 Task: Create a new event for a team-building board game night on the 16th at 8 PM.
Action: Mouse moved to (55, 83)
Screenshot: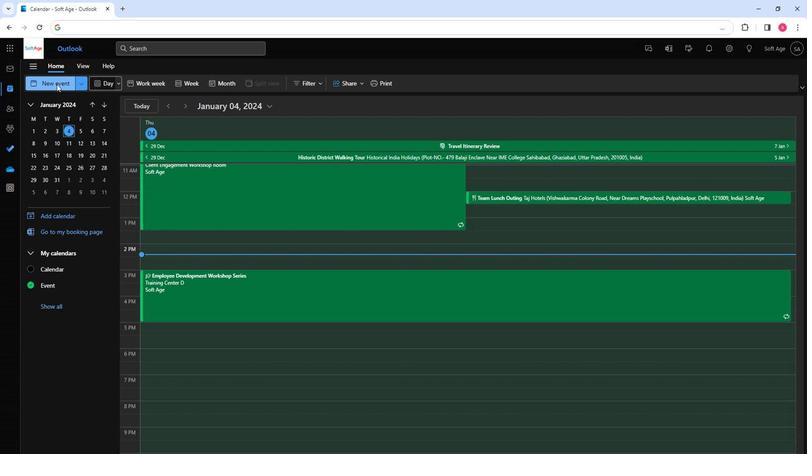 
Action: Mouse pressed left at (55, 83)
Screenshot: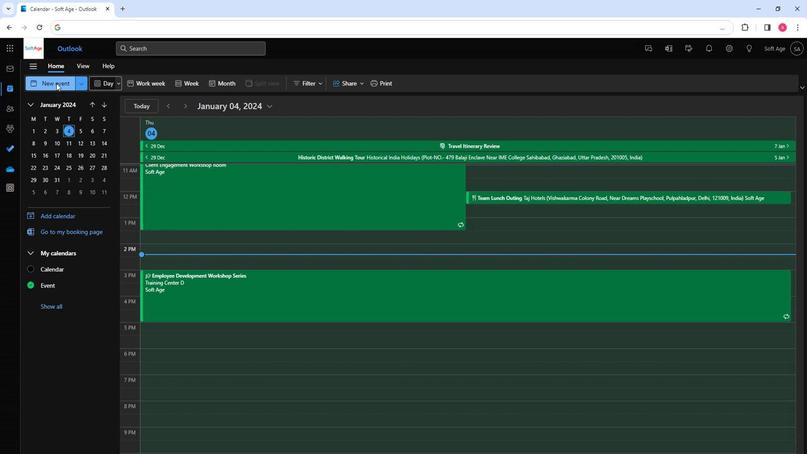 
Action: Mouse moved to (227, 136)
Screenshot: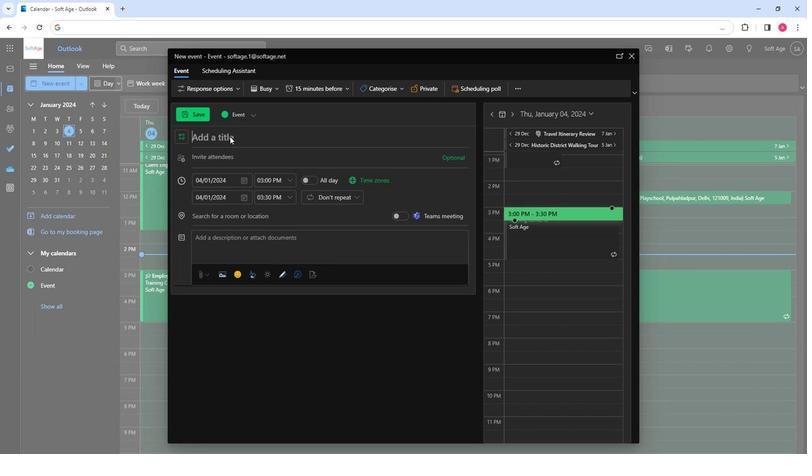 
Action: Mouse pressed left at (227, 136)
Screenshot: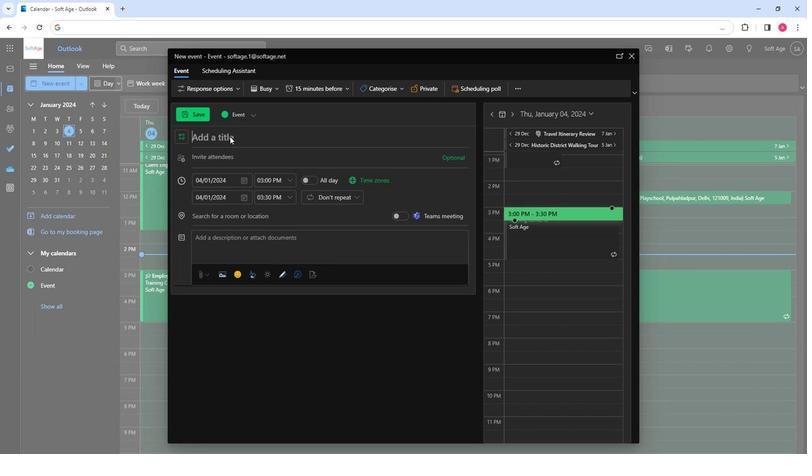 
Action: Key pressed <Key.shift>Team-<Key.shift>Building<Key.space><Key.shift>Board<Key.space><Key.shift>Game<Key.space><Key.shift>Night
Screenshot: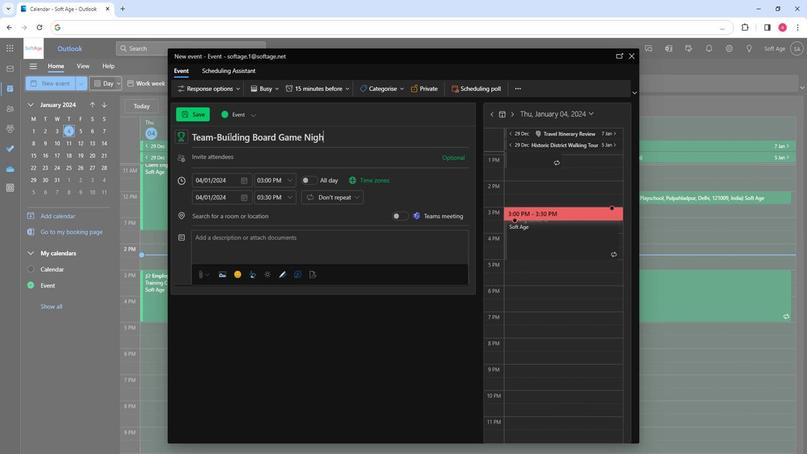 
Action: Mouse moved to (236, 158)
Screenshot: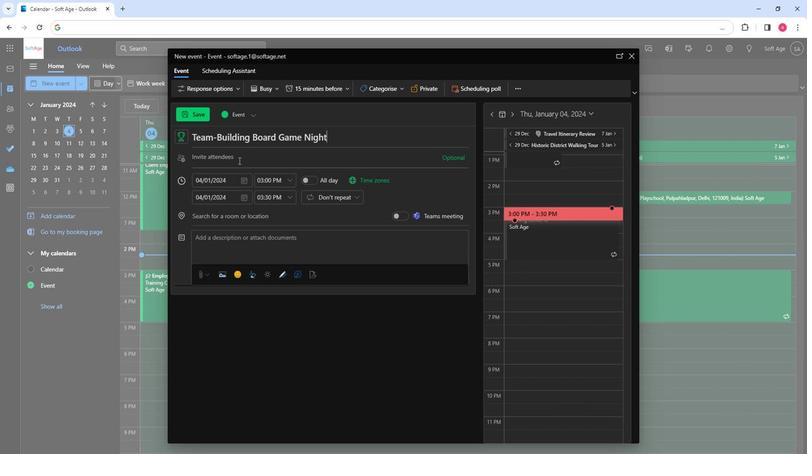
Action: Mouse pressed left at (236, 158)
Screenshot: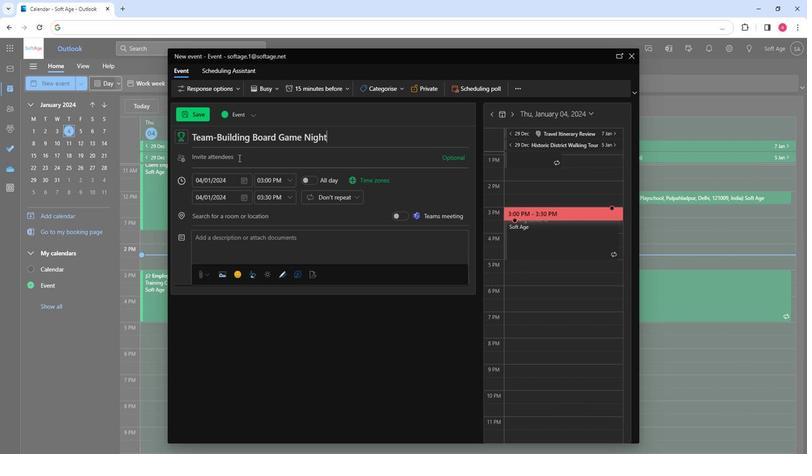 
Action: Mouse moved to (237, 158)
Screenshot: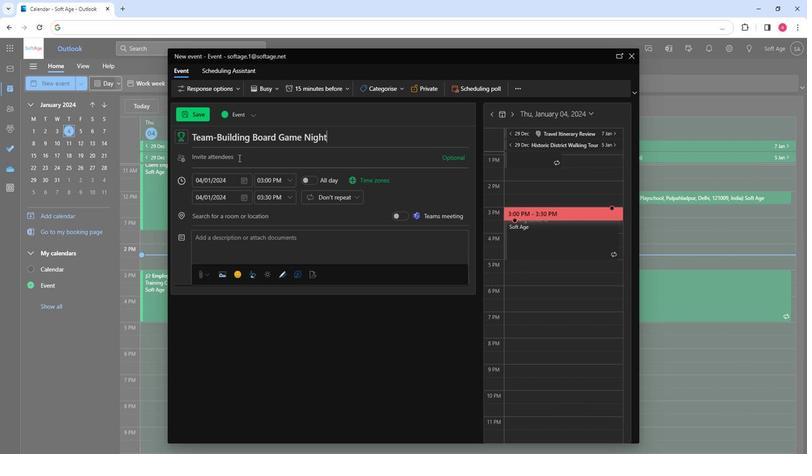 
Action: Key pressed so
Screenshot: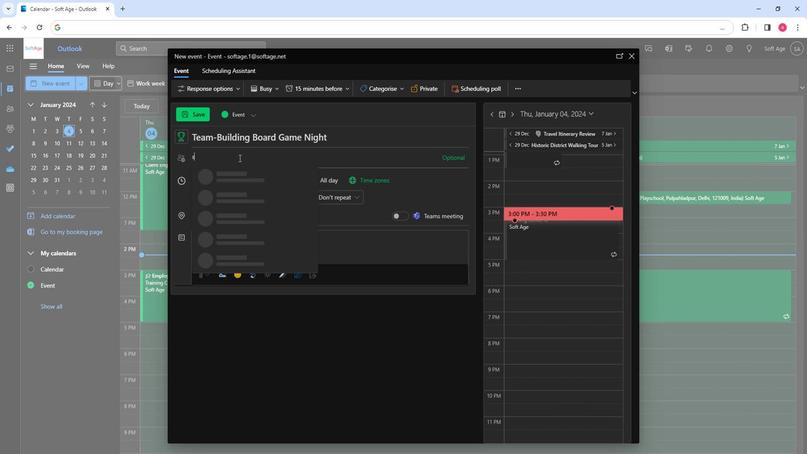 
Action: Mouse moved to (229, 213)
Screenshot: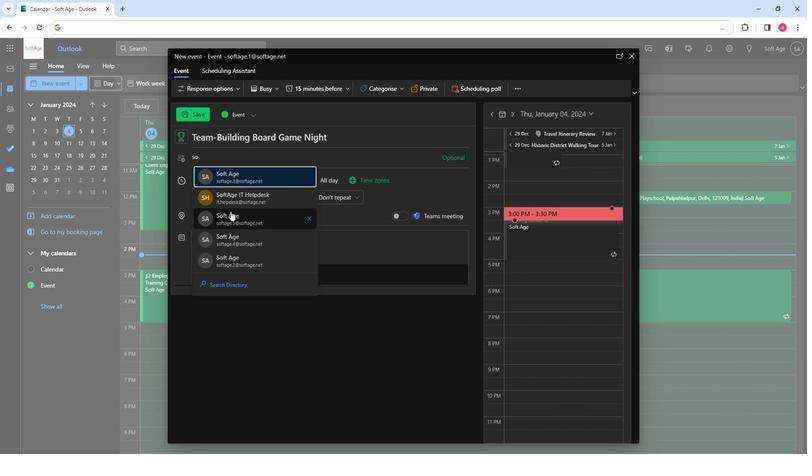 
Action: Mouse pressed left at (229, 213)
Screenshot: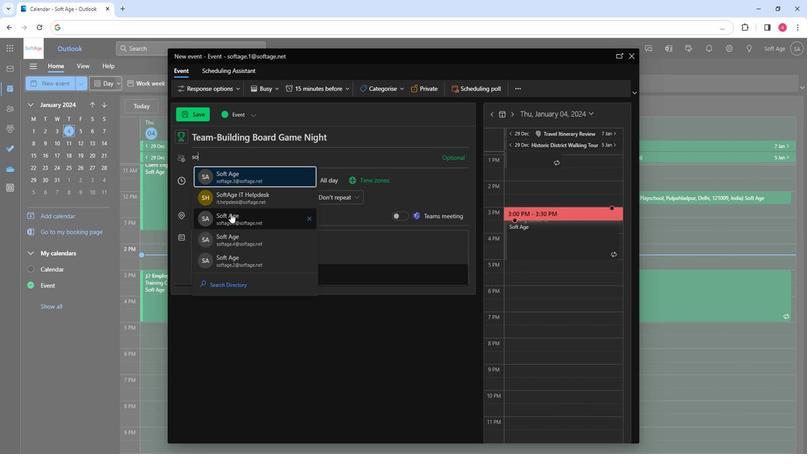 
Action: Mouse moved to (229, 213)
Screenshot: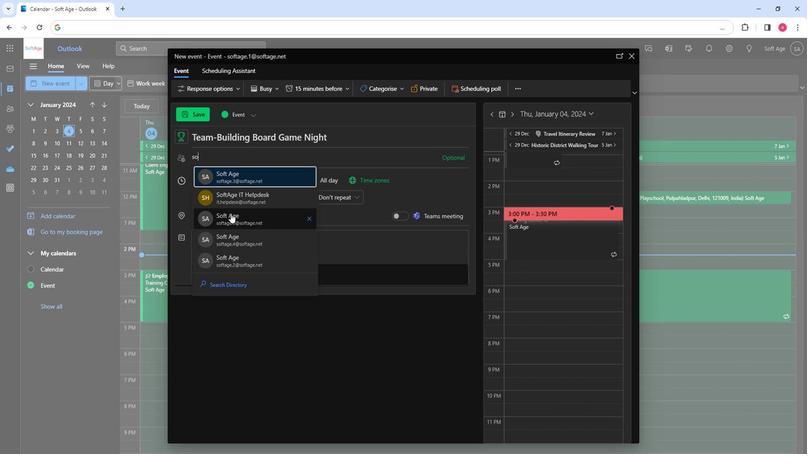
Action: Key pressed so
Screenshot: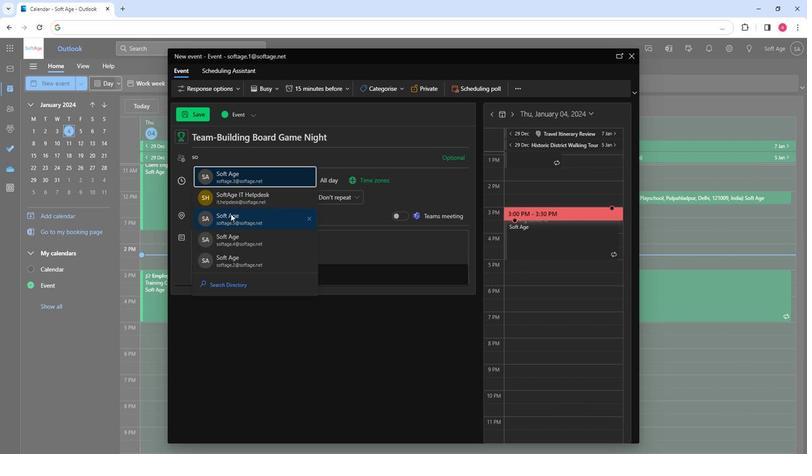 
Action: Mouse moved to (256, 280)
Screenshot: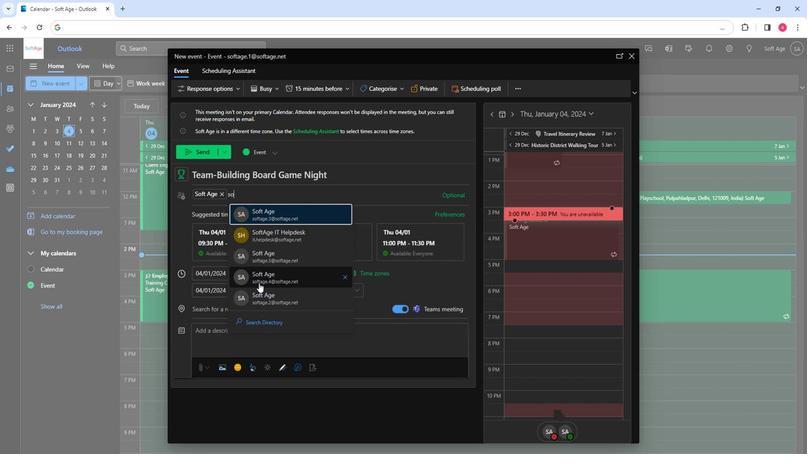 
Action: Mouse pressed left at (256, 280)
Screenshot: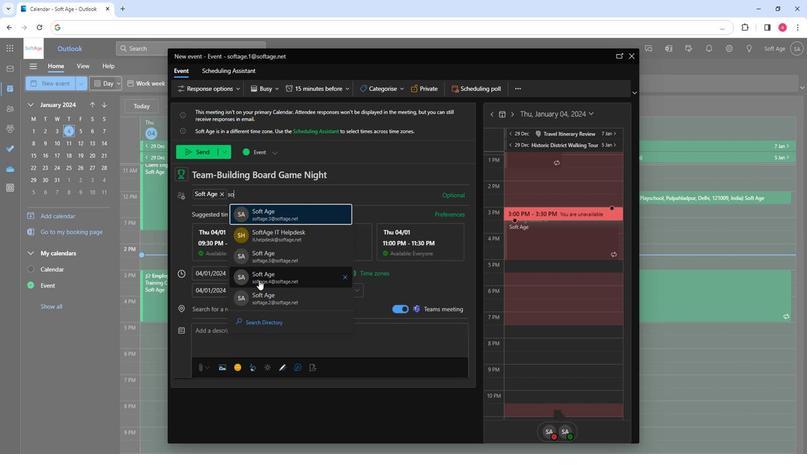 
Action: Key pressed so
Screenshot: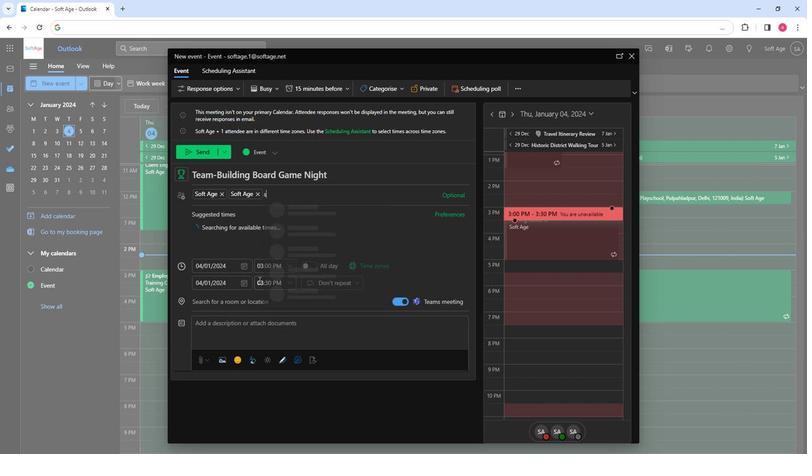 
Action: Mouse moved to (287, 299)
Screenshot: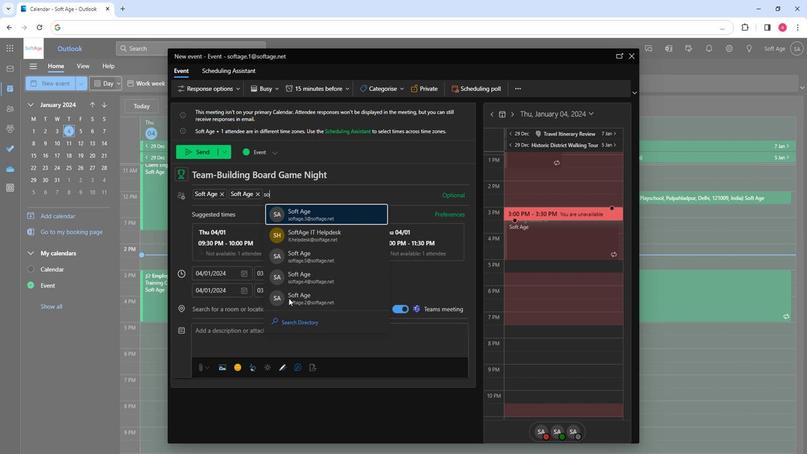 
Action: Mouse pressed left at (287, 299)
Screenshot: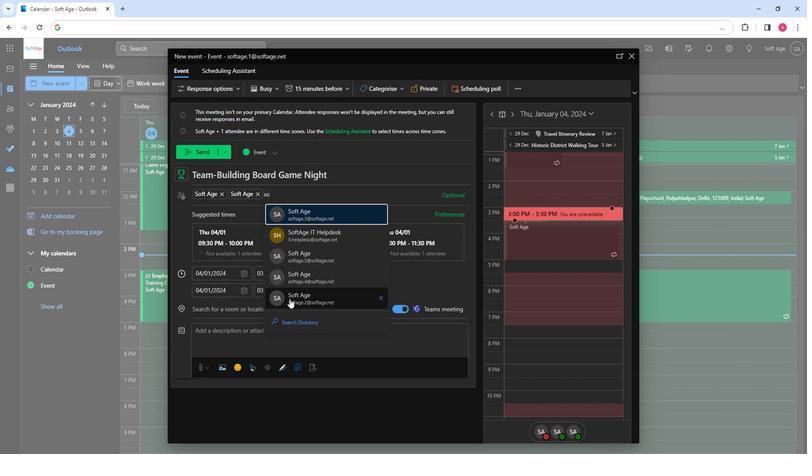 
Action: Mouse moved to (241, 274)
Screenshot: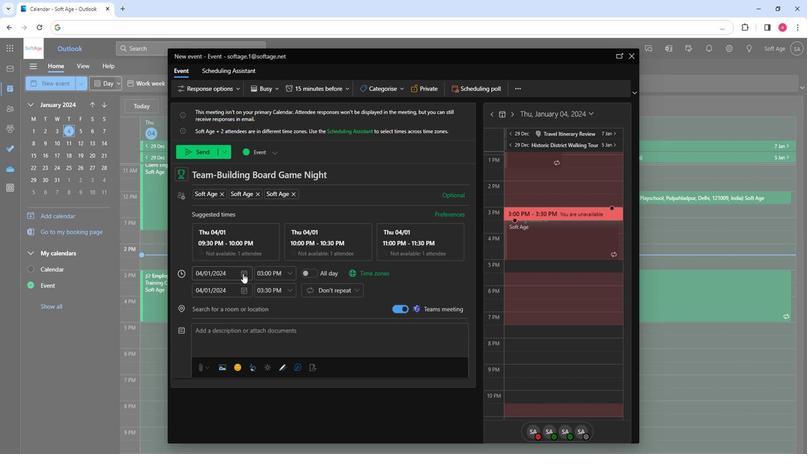 
Action: Mouse pressed left at (241, 274)
Screenshot: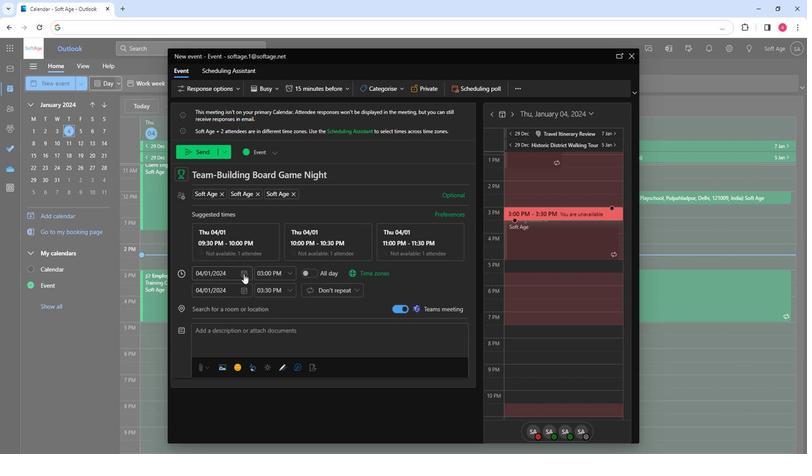 
Action: Mouse moved to (212, 342)
Screenshot: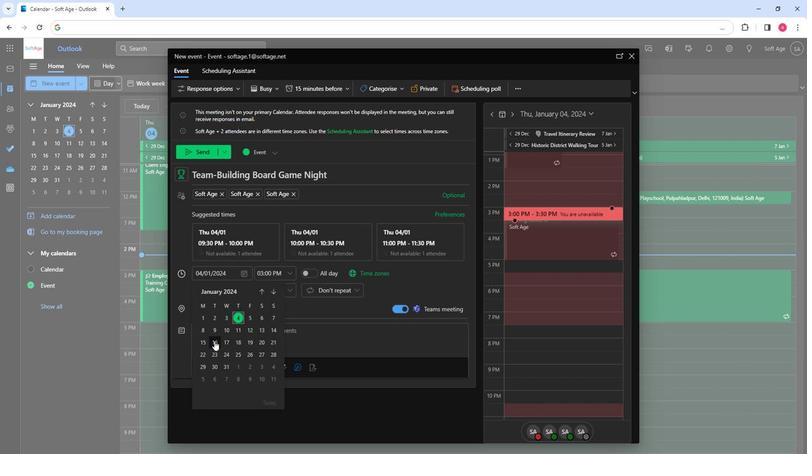 
Action: Mouse pressed left at (212, 342)
Screenshot: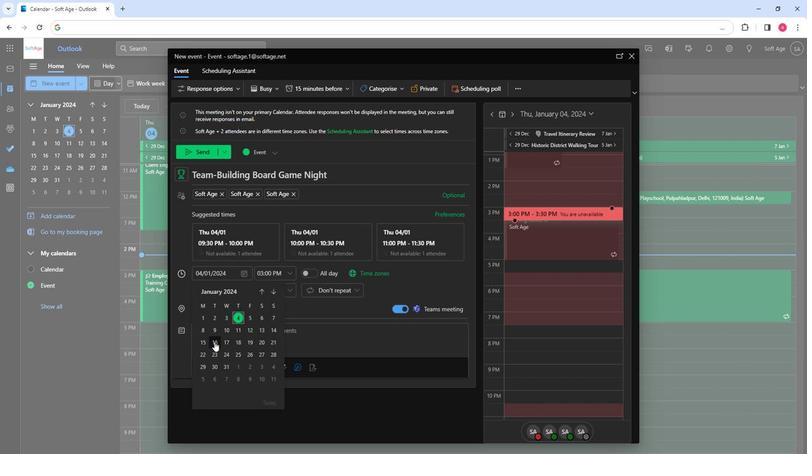 
Action: Mouse moved to (286, 274)
Screenshot: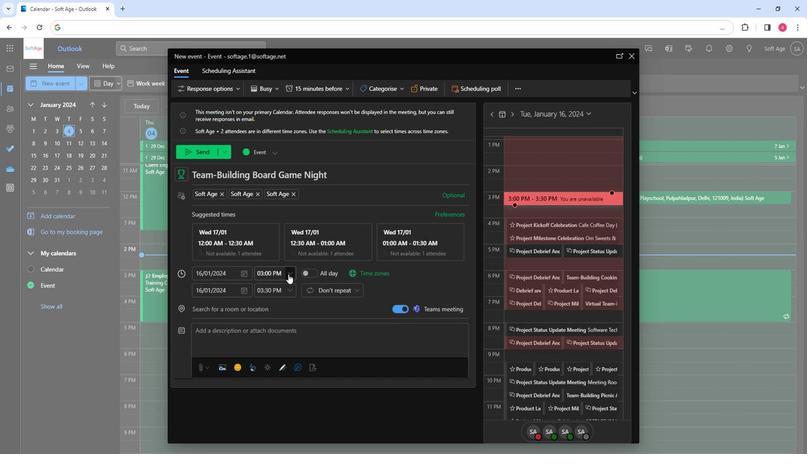 
Action: Mouse pressed left at (286, 274)
Screenshot: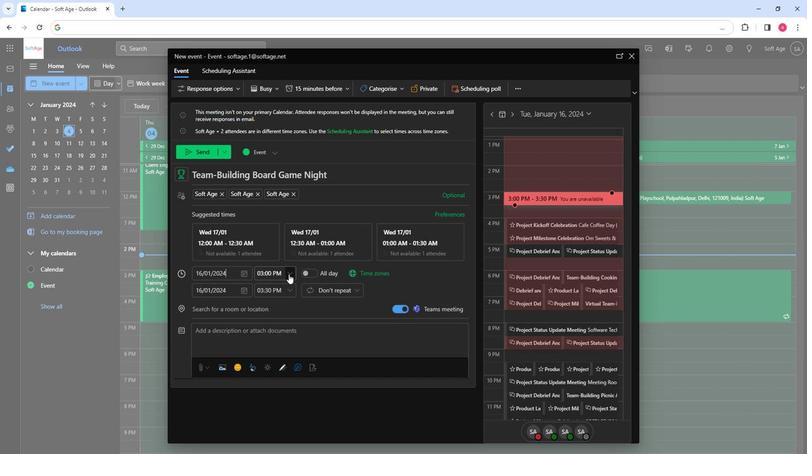 
Action: Mouse moved to (278, 304)
Screenshot: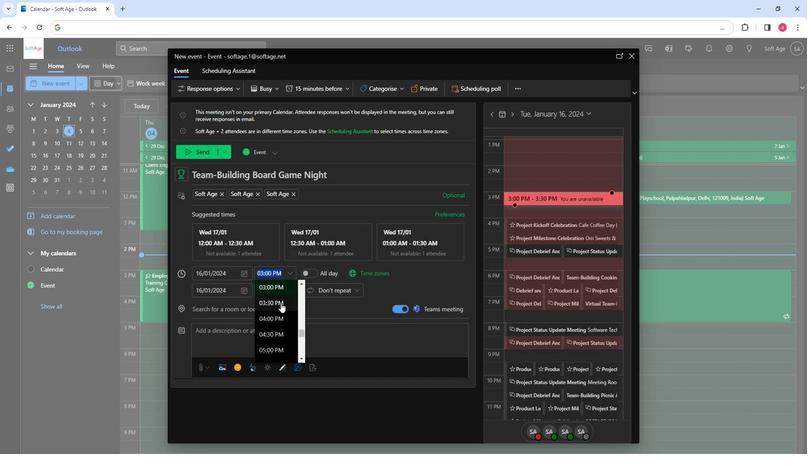 
Action: Mouse scrolled (278, 304) with delta (0, 0)
Screenshot: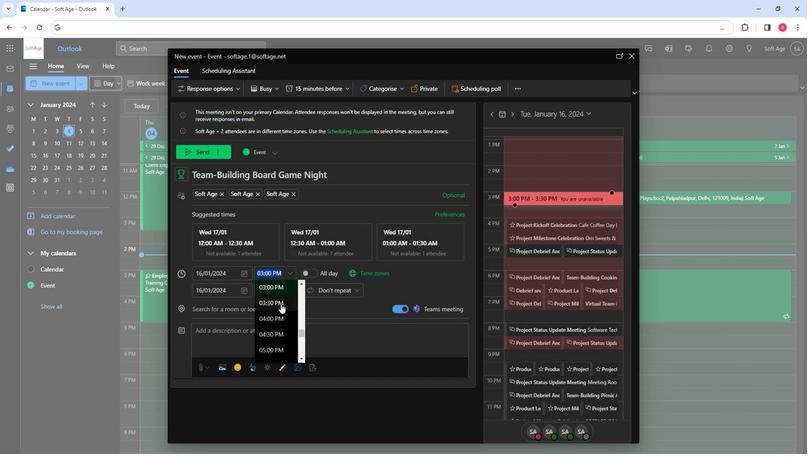 
Action: Mouse scrolled (278, 304) with delta (0, 0)
Screenshot: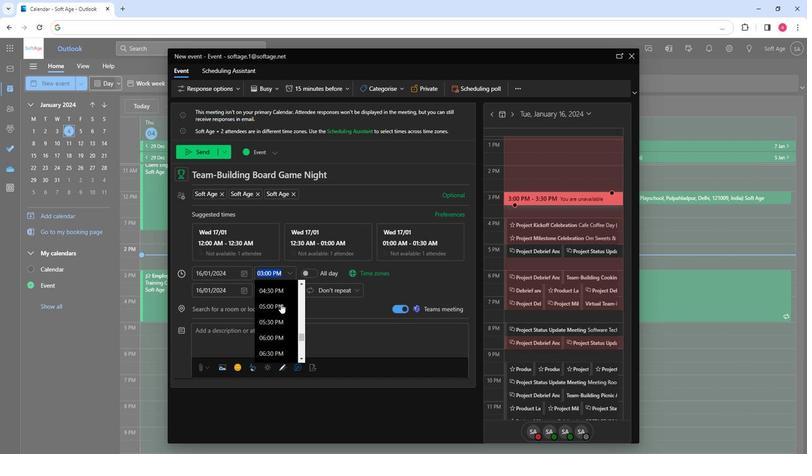 
Action: Mouse scrolled (278, 304) with delta (0, 0)
Screenshot: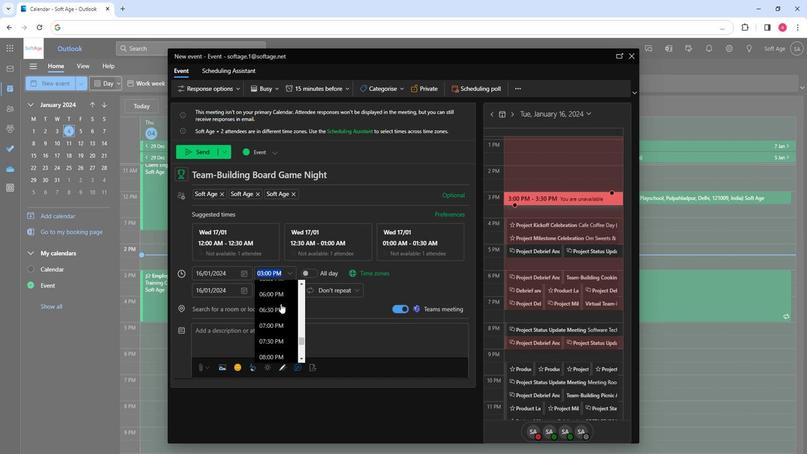 
Action: Mouse moved to (264, 313)
Screenshot: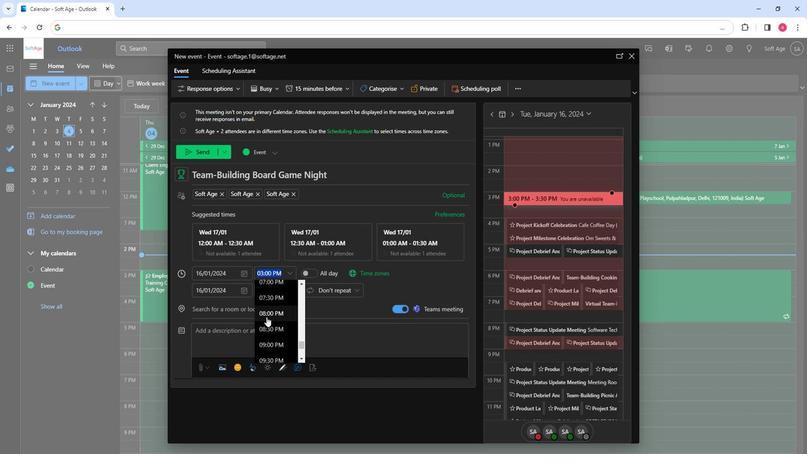 
Action: Mouse pressed left at (264, 313)
Screenshot: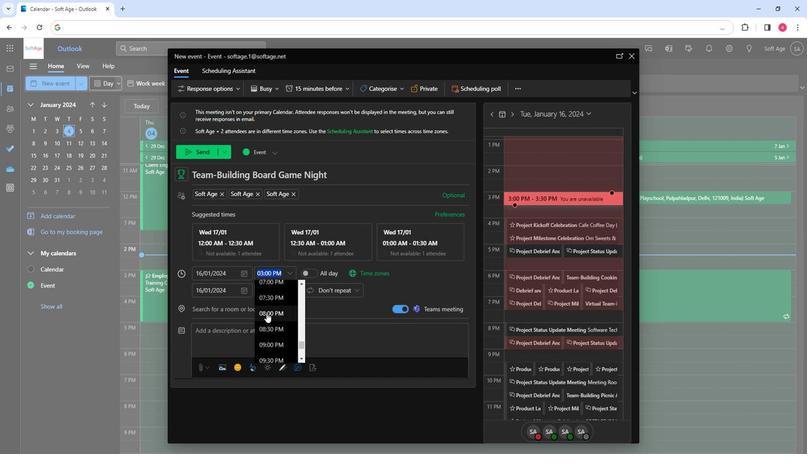 
Action: Mouse moved to (235, 308)
Screenshot: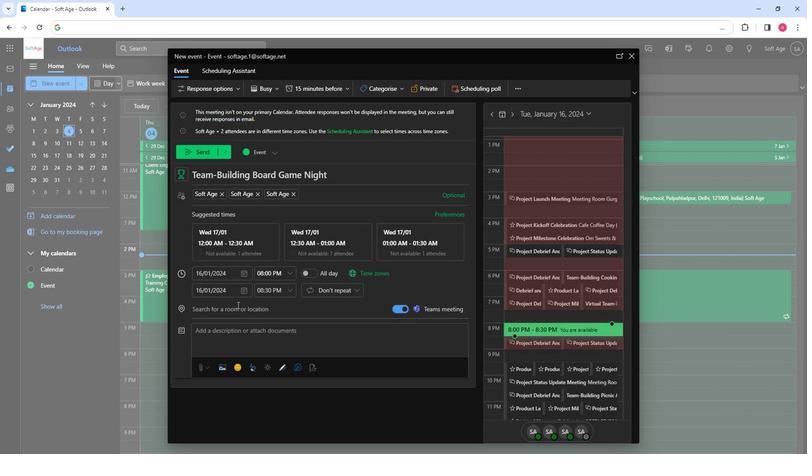 
Action: Mouse pressed left at (235, 308)
Screenshot: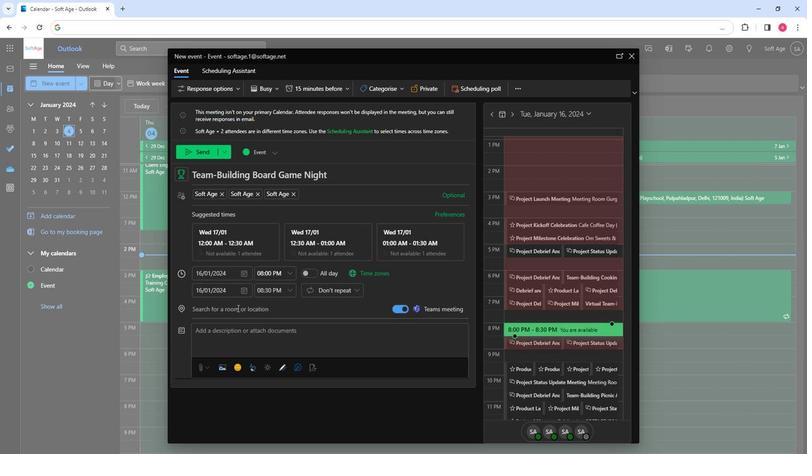 
Action: Mouse moved to (250, 239)
Screenshot: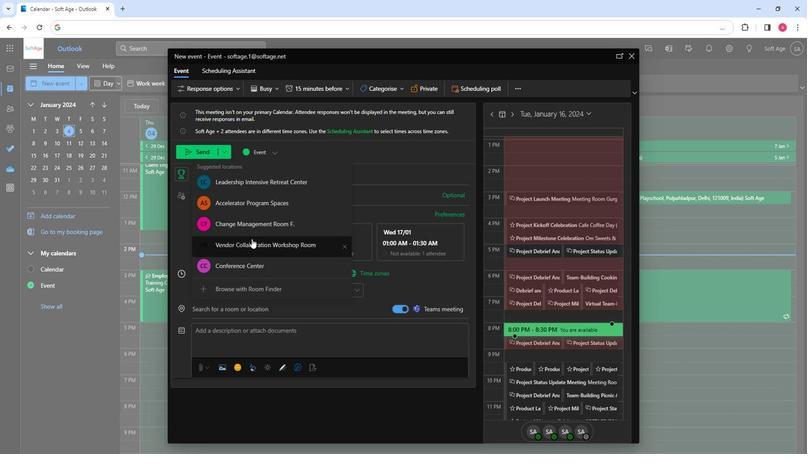 
Action: Mouse scrolled (250, 238) with delta (0, 0)
Screenshot: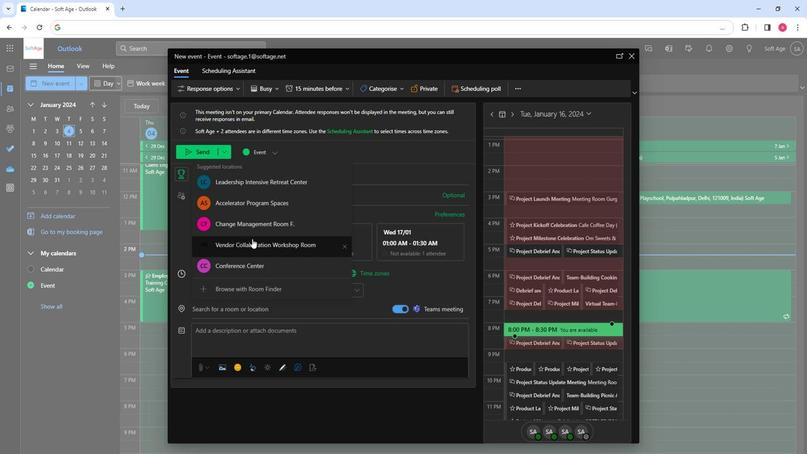
Action: Mouse moved to (237, 198)
Screenshot: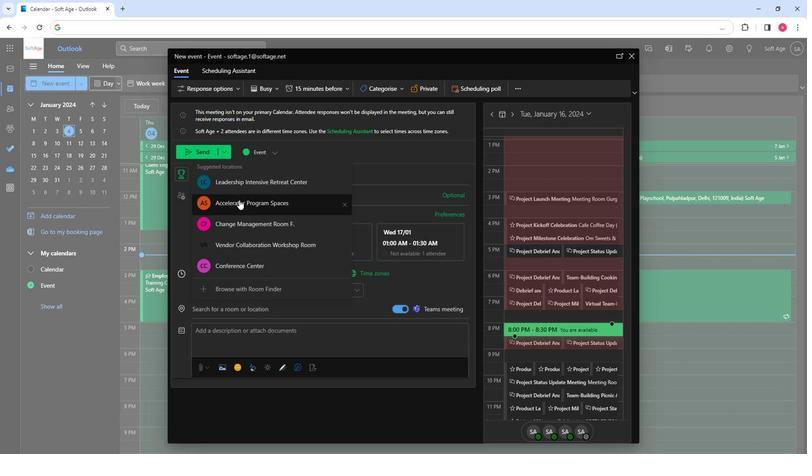 
Action: Mouse pressed left at (237, 198)
Screenshot: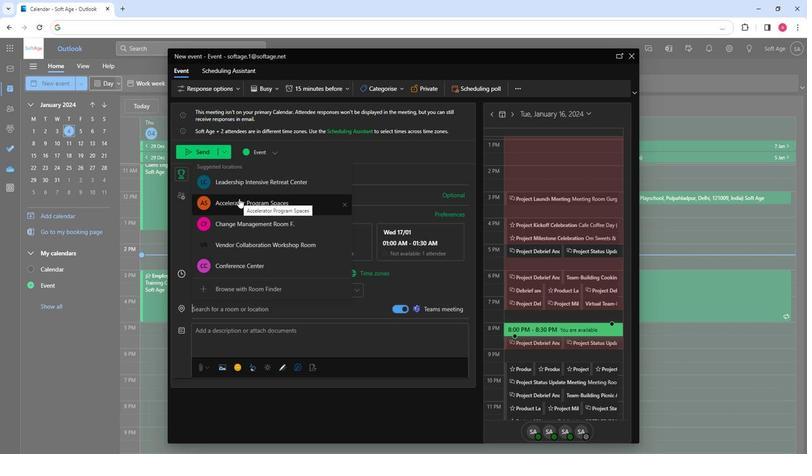 
Action: Mouse moved to (278, 304)
Screenshot: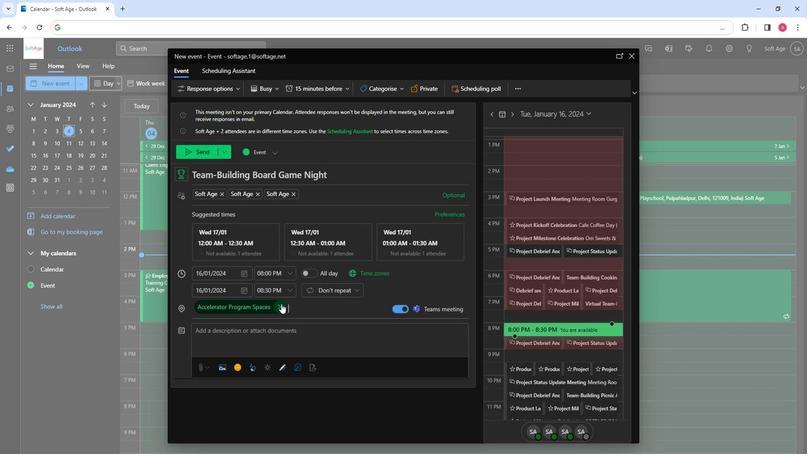 
Action: Mouse pressed left at (278, 304)
Screenshot: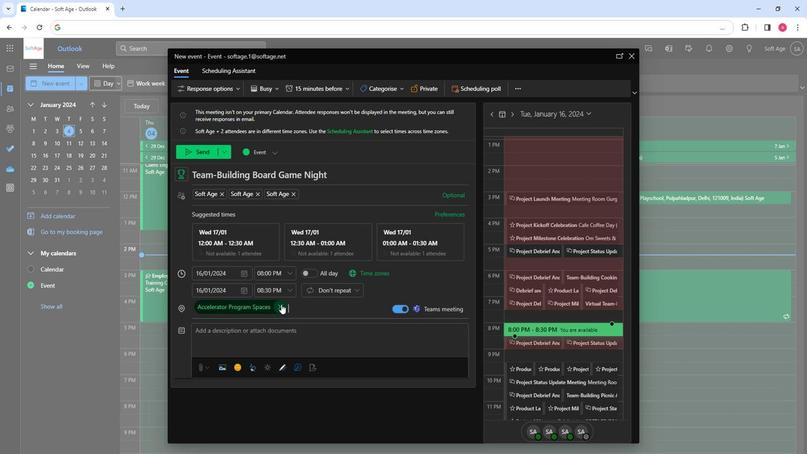 
Action: Mouse moved to (277, 304)
Screenshot: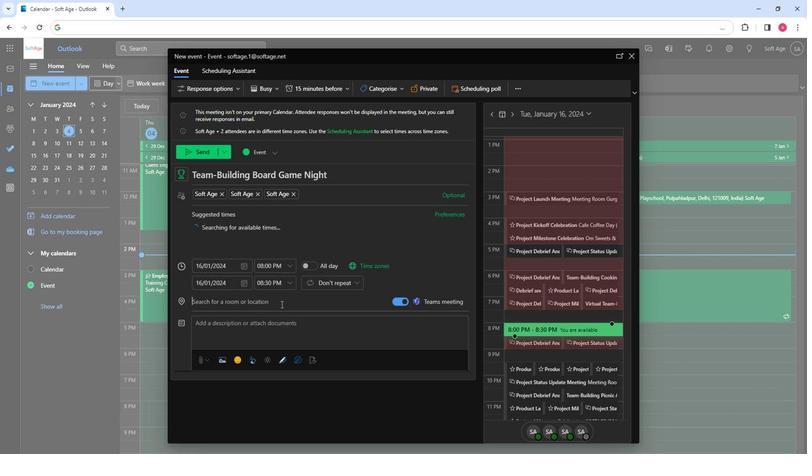
Action: Mouse pressed left at (277, 304)
Screenshot: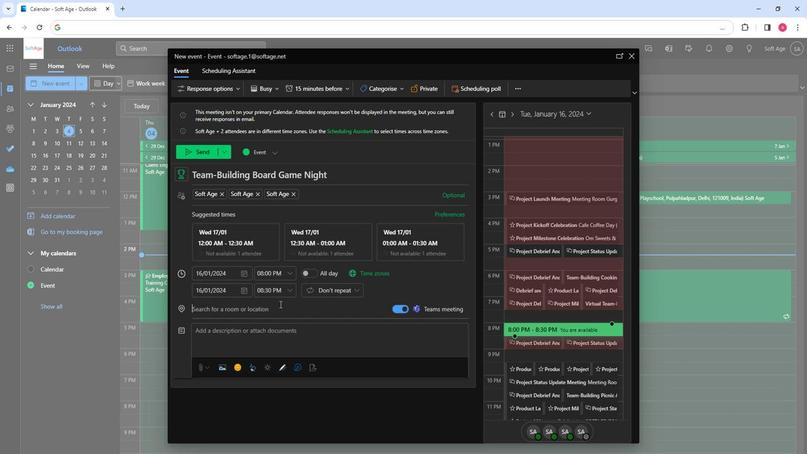 
Action: Key pressed game
Screenshot: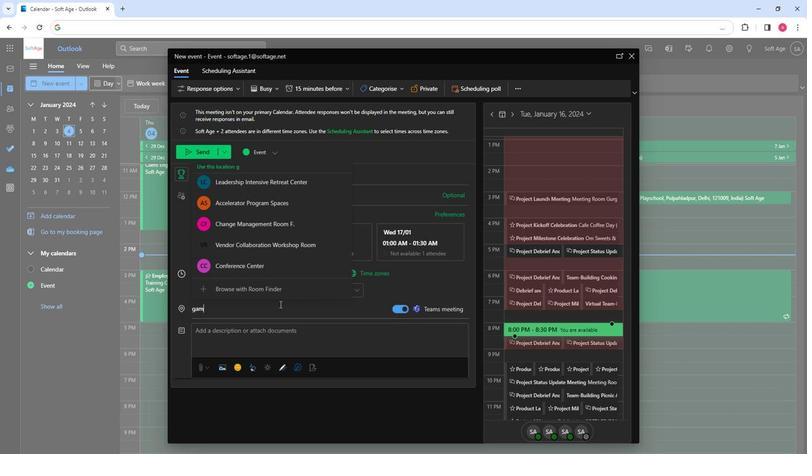
Action: Mouse moved to (276, 242)
Screenshot: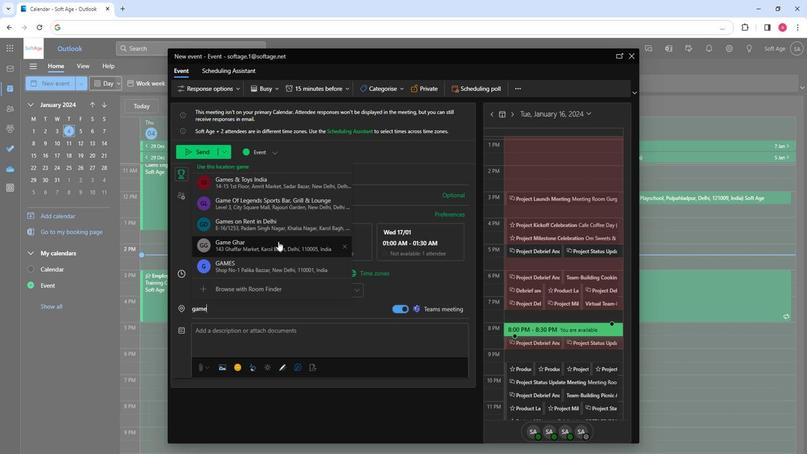 
Action: Mouse pressed left at (276, 242)
Screenshot: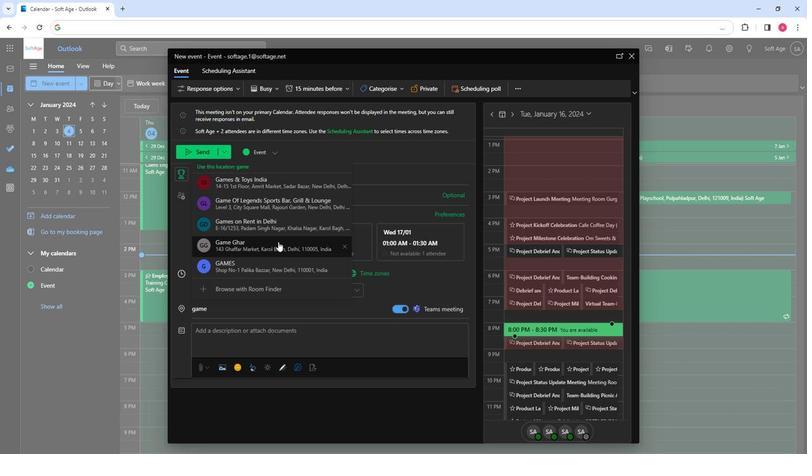 
Action: Mouse moved to (251, 333)
Screenshot: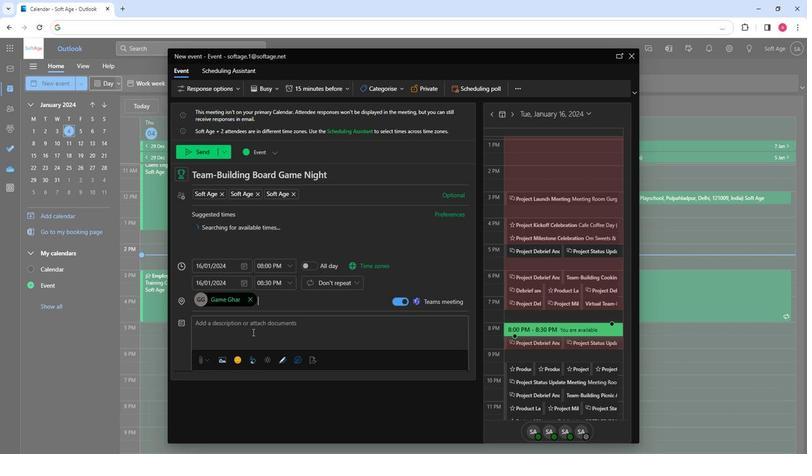 
Action: Mouse pressed left at (251, 333)
Screenshot: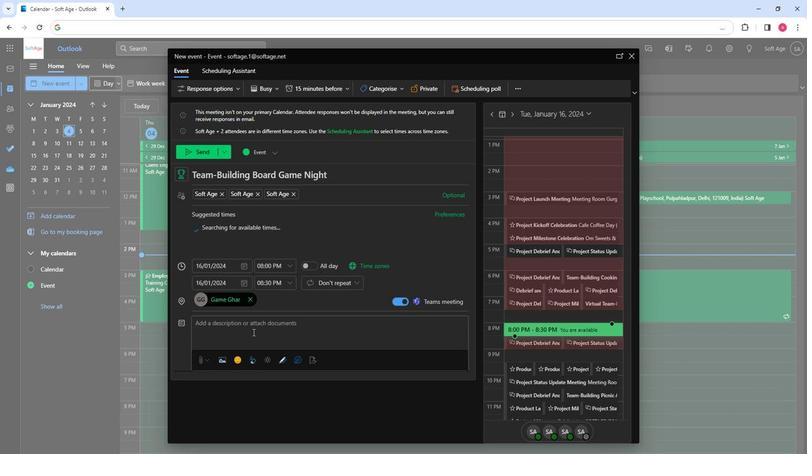 
Action: Key pressed <Key.shift>Foster<Key.space>team<Key.space>unity<Key.space>with<Key.space>a<Key.space>team<Key.space><Key.backspace>-building<Key.space>board<Key.space>game<Key.space>night<Key.space>event.<Key.space><Key.shift>Enjoy<Key.space>friendly<Key.space>competition,<Key.space>strategic<Key.space>thinking,<Key.space>and<Key.space>laughter,<Key.space>creating<Key.space>a<Key.space>relaxed<Key.space>and<Key.space>enjoyable<Key.space>atmosphere<Key.space>for<Key.space>team<Key.space>bonding.
Screenshot: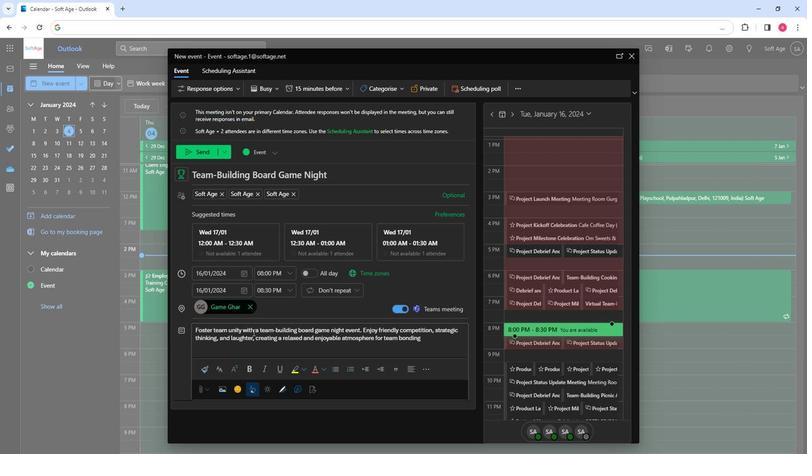 
Action: Mouse moved to (272, 340)
Screenshot: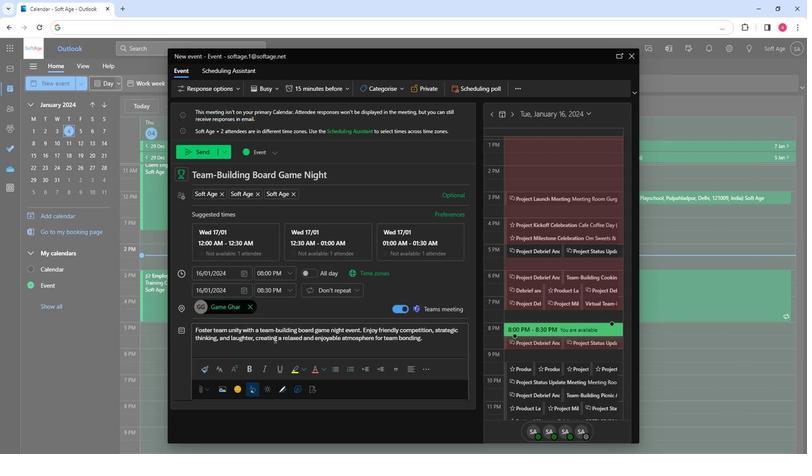 
Action: Mouse pressed left at (272, 340)
Screenshot: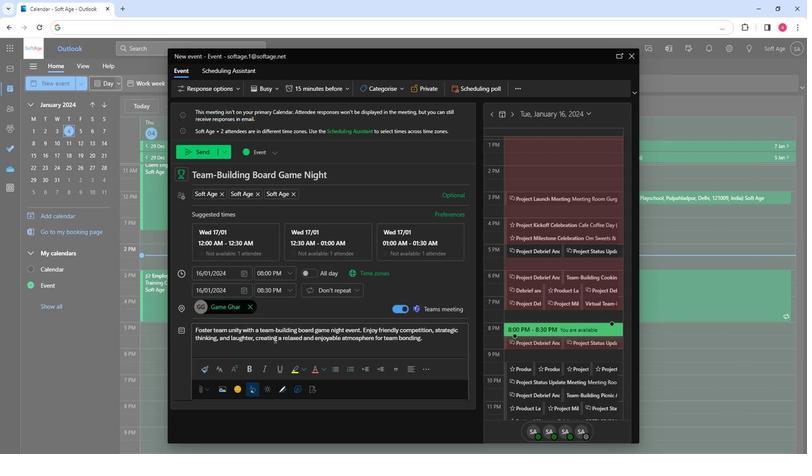 
Action: Mouse pressed left at (272, 340)
Screenshot: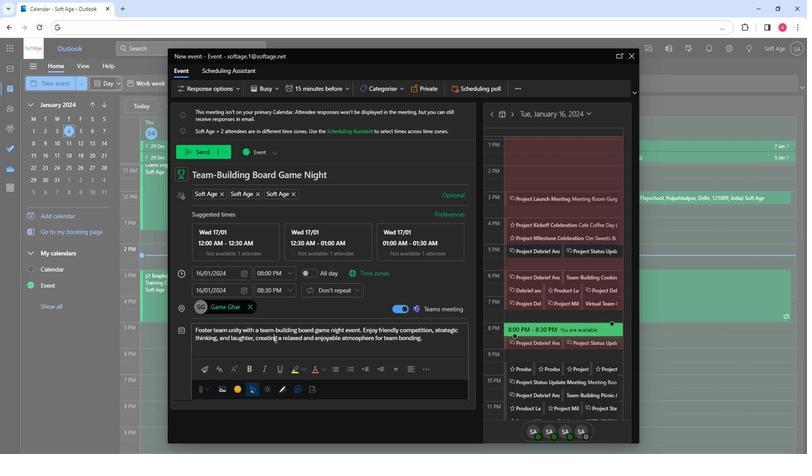 
Action: Mouse pressed left at (272, 340)
Screenshot: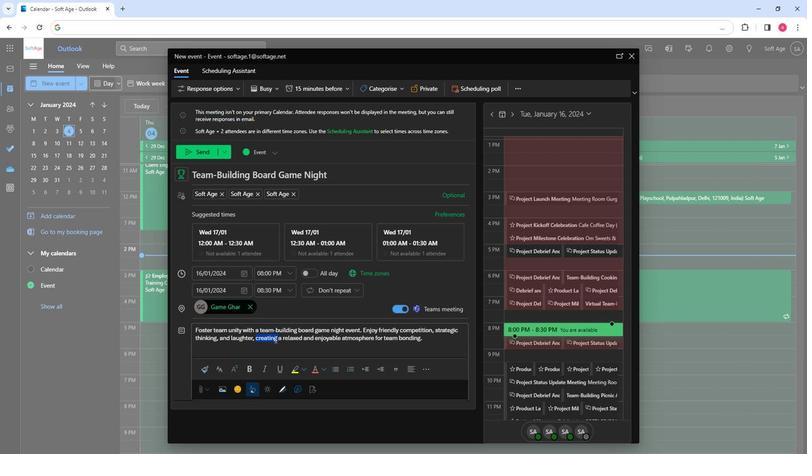 
Action: Mouse moved to (219, 370)
Screenshot: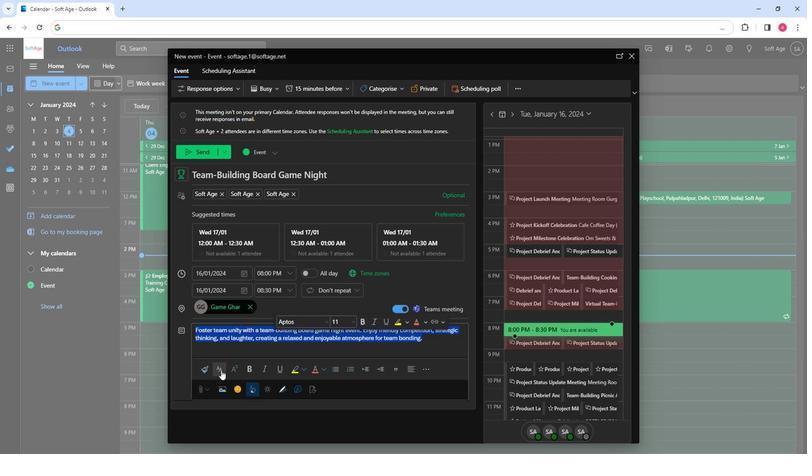 
Action: Mouse pressed left at (219, 370)
Screenshot: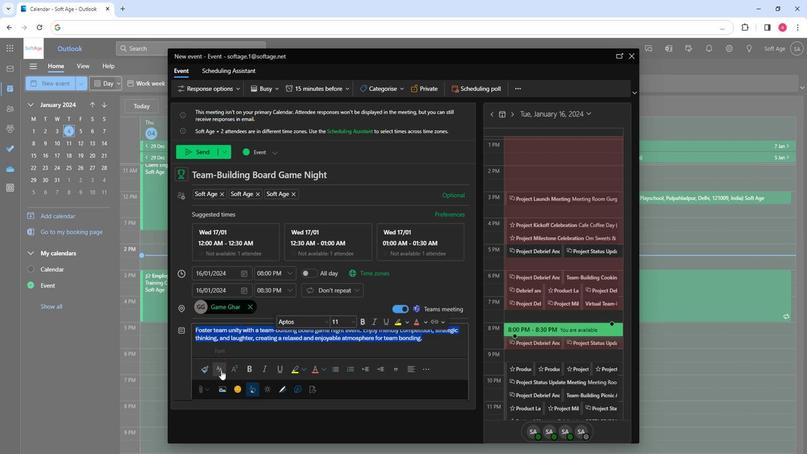 
Action: Mouse moved to (249, 282)
Screenshot: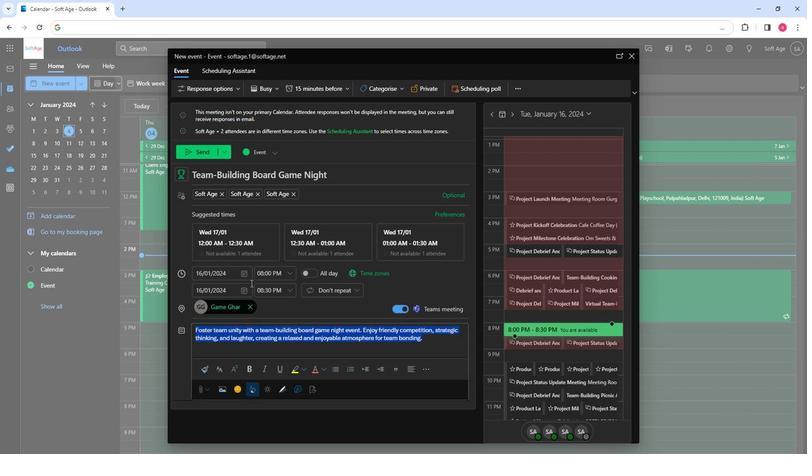 
Action: Mouse scrolled (249, 282) with delta (0, 0)
Screenshot: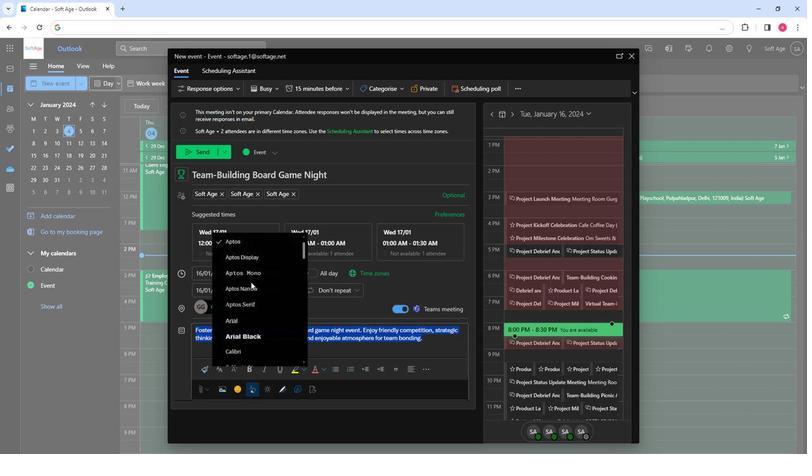 
Action: Mouse scrolled (249, 282) with delta (0, 0)
Screenshot: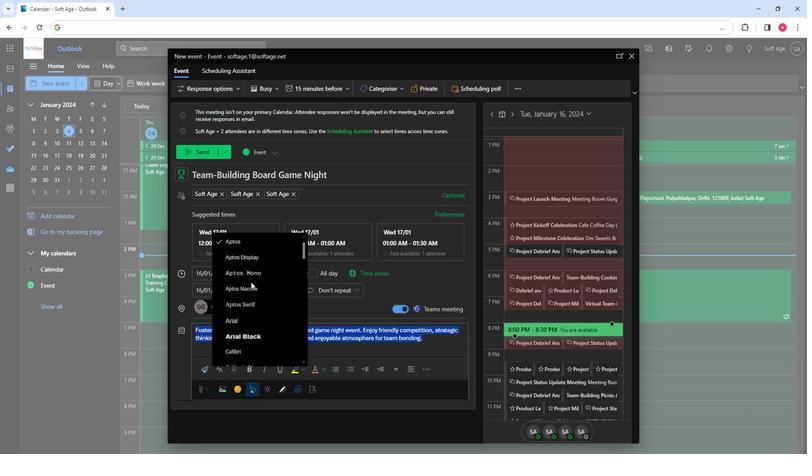
Action: Mouse scrolled (249, 282) with delta (0, 0)
Screenshot: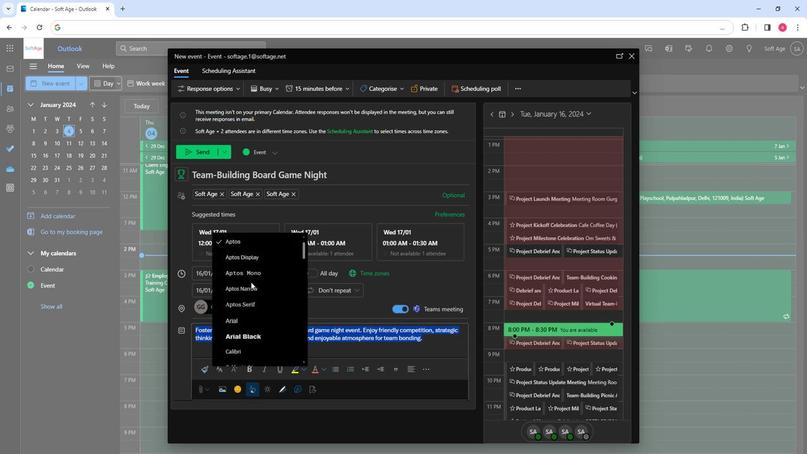
Action: Mouse scrolled (249, 282) with delta (0, 0)
Screenshot: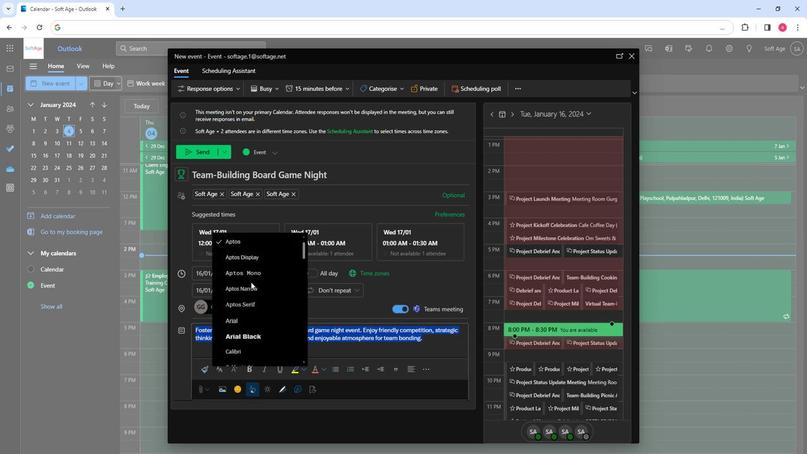 
Action: Mouse moved to (241, 306)
Screenshot: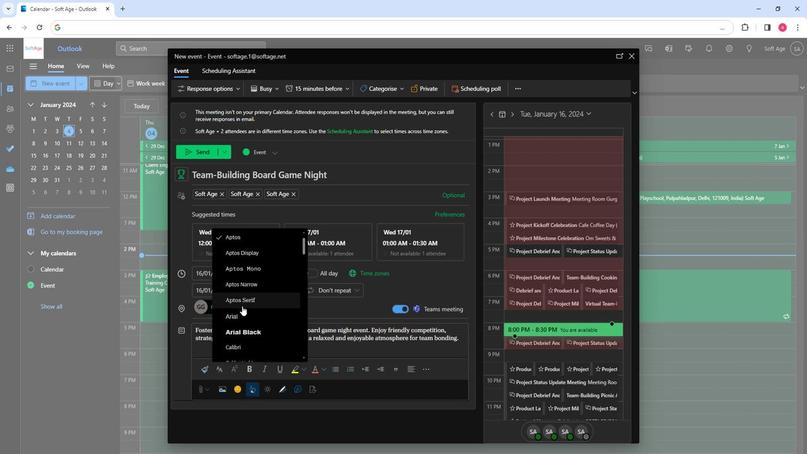 
Action: Mouse scrolled (241, 305) with delta (0, 0)
Screenshot: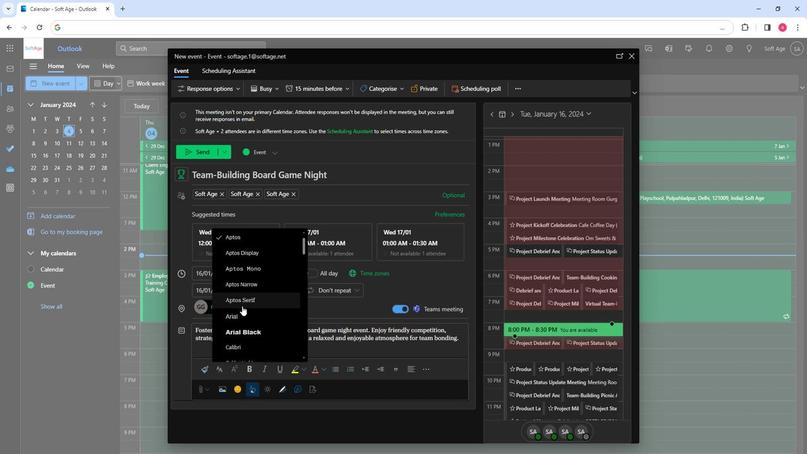 
Action: Mouse moved to (241, 306)
Screenshot: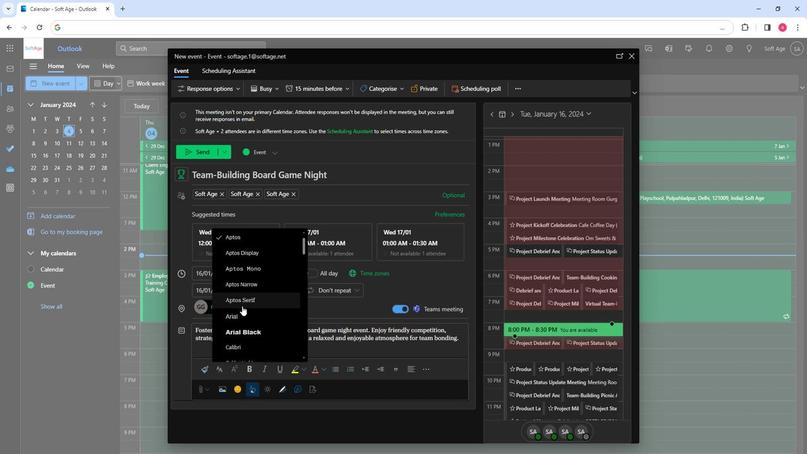 
Action: Mouse scrolled (241, 305) with delta (0, 0)
Screenshot: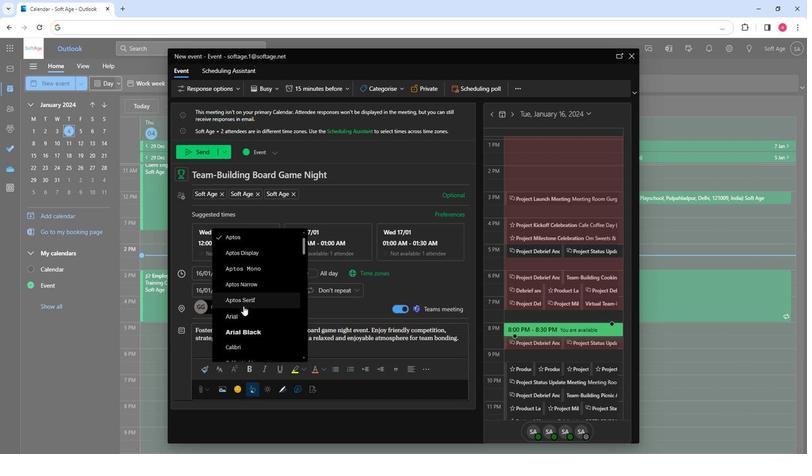 
Action: Mouse scrolled (241, 305) with delta (0, 0)
Screenshot: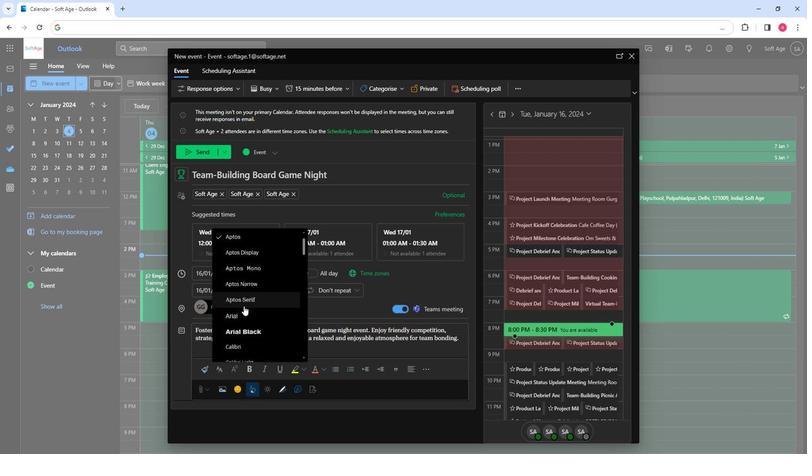 
Action: Mouse moved to (241, 306)
Screenshot: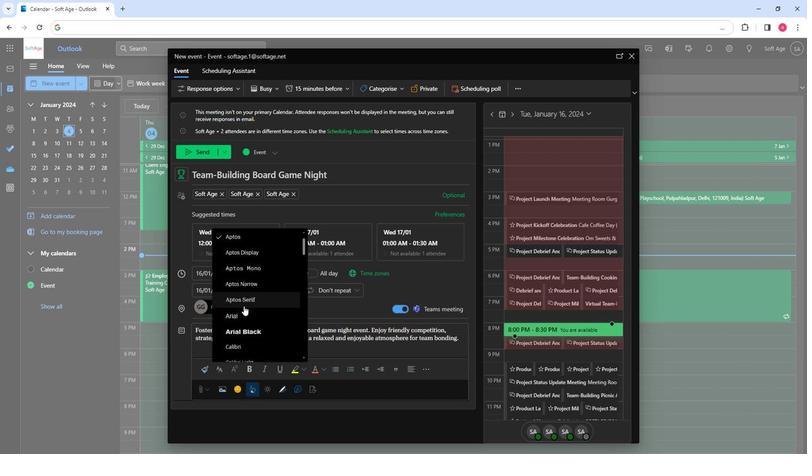 
Action: Mouse scrolled (241, 305) with delta (0, 0)
Screenshot: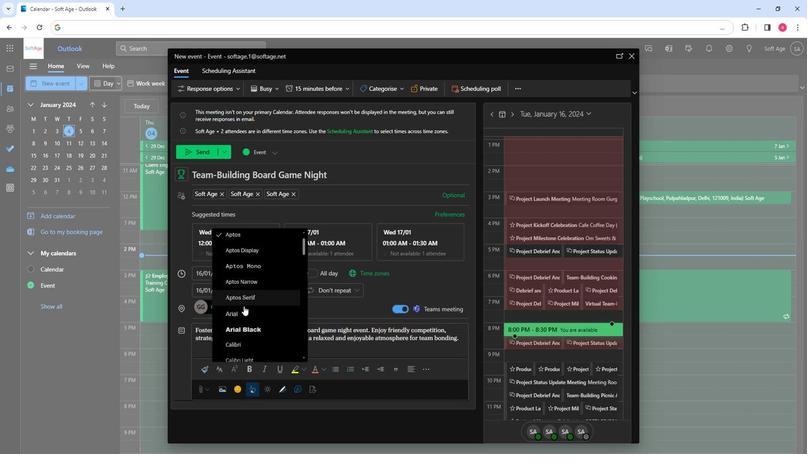 
Action: Mouse moved to (241, 251)
Screenshot: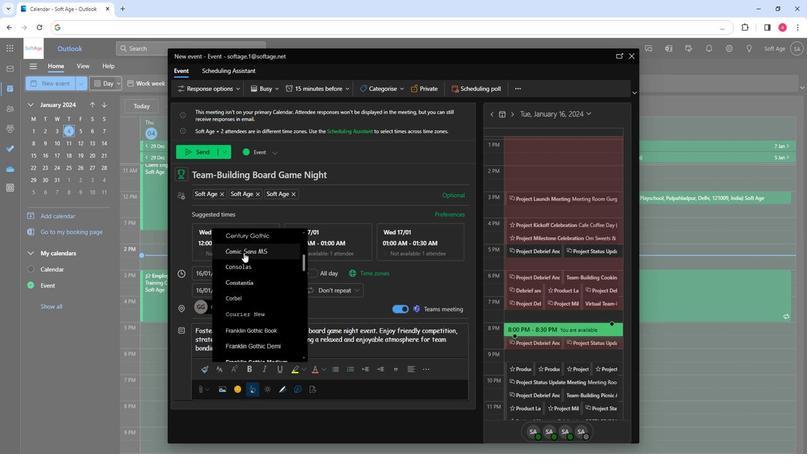 
Action: Mouse pressed left at (241, 251)
Screenshot: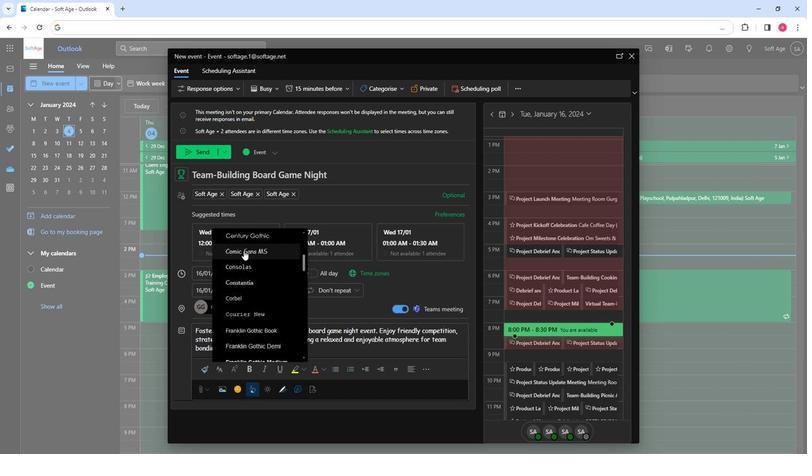 
Action: Mouse moved to (259, 369)
Screenshot: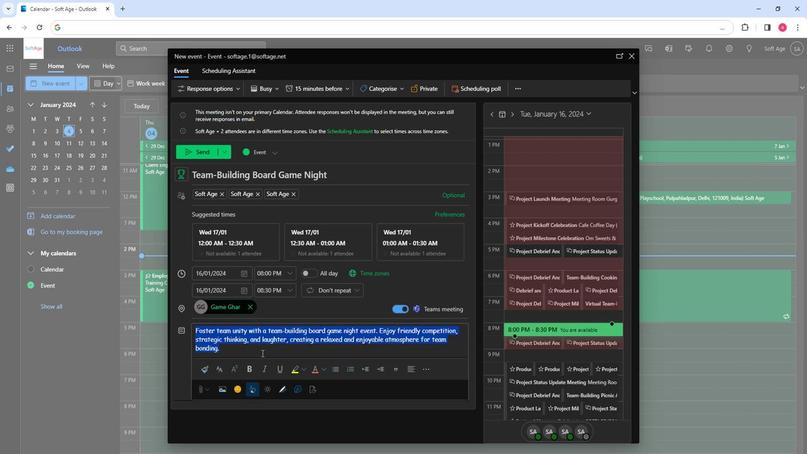 
Action: Mouse pressed left at (259, 369)
Screenshot: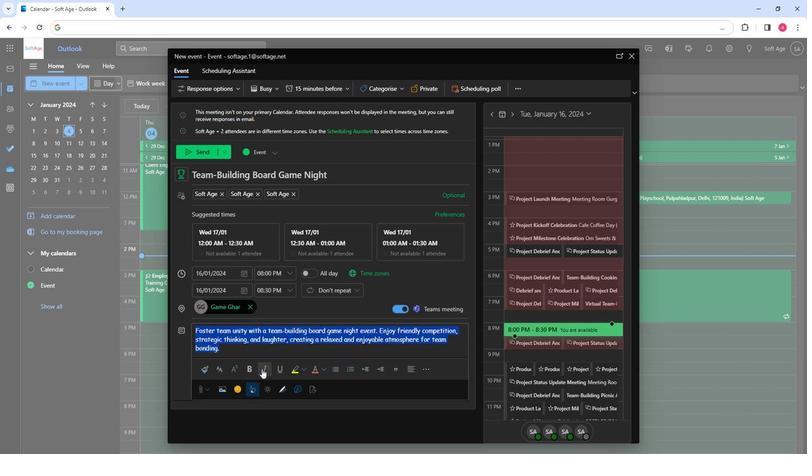 
Action: Mouse moved to (300, 371)
Screenshot: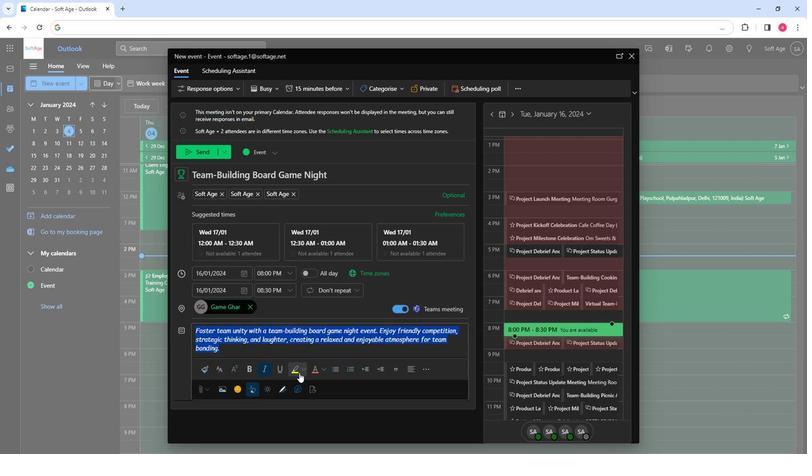 
Action: Mouse pressed left at (300, 371)
Screenshot: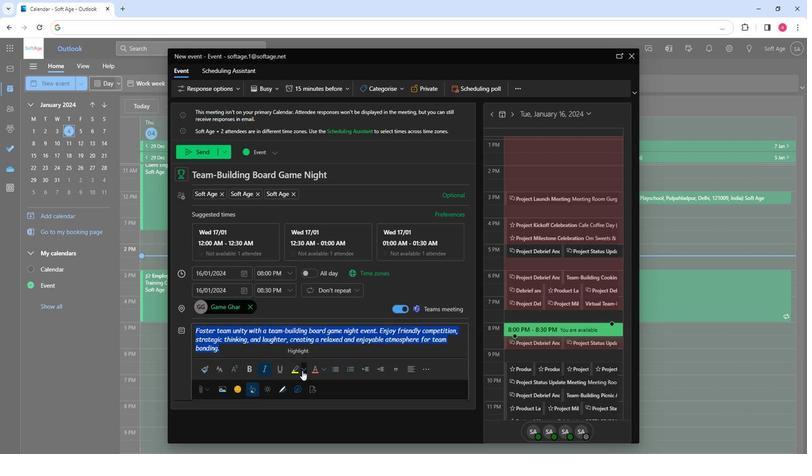 
Action: Mouse moved to (307, 389)
Screenshot: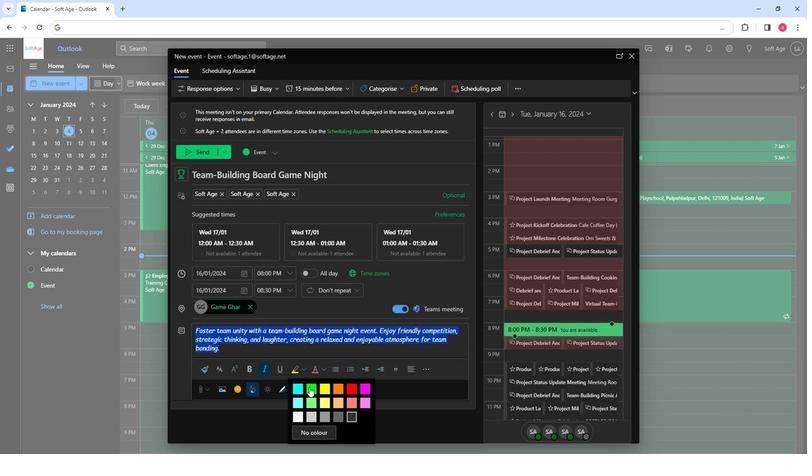 
Action: Mouse pressed left at (307, 389)
Screenshot: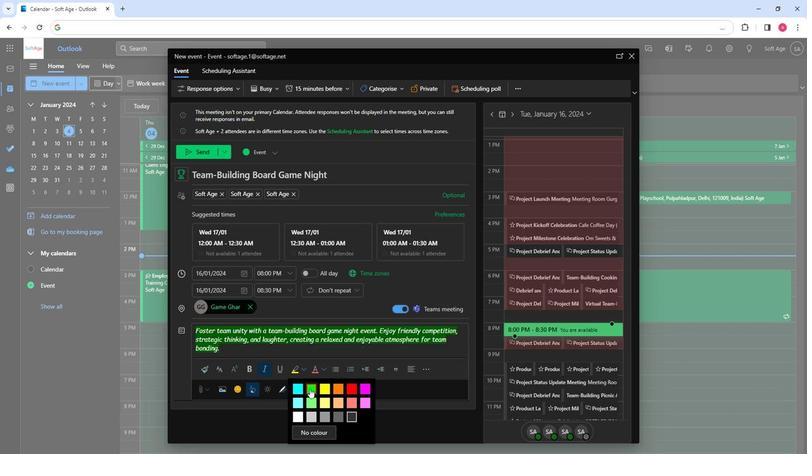 
Action: Mouse moved to (383, 371)
Screenshot: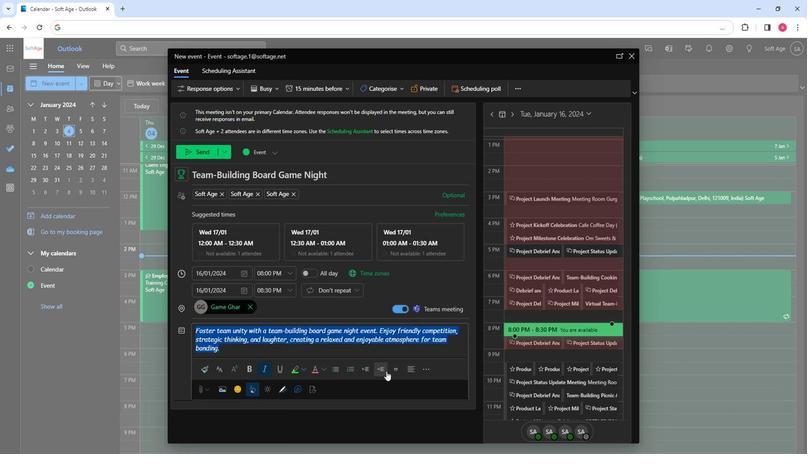 
Action: Mouse pressed left at (383, 371)
Screenshot: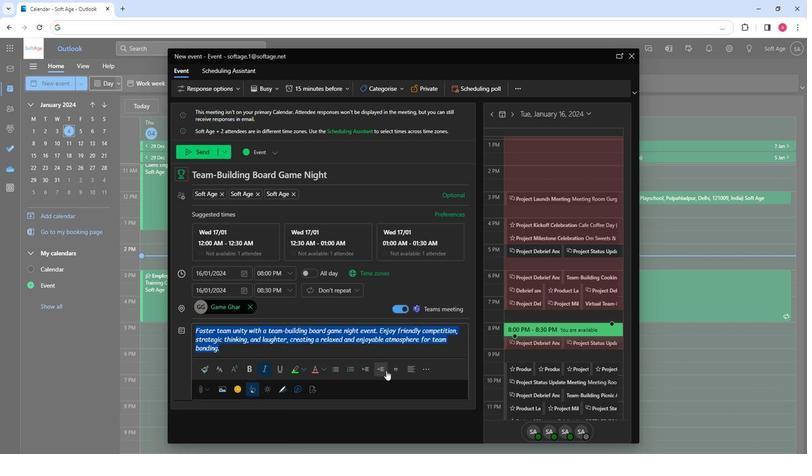 
Action: Mouse moved to (364, 351)
Screenshot: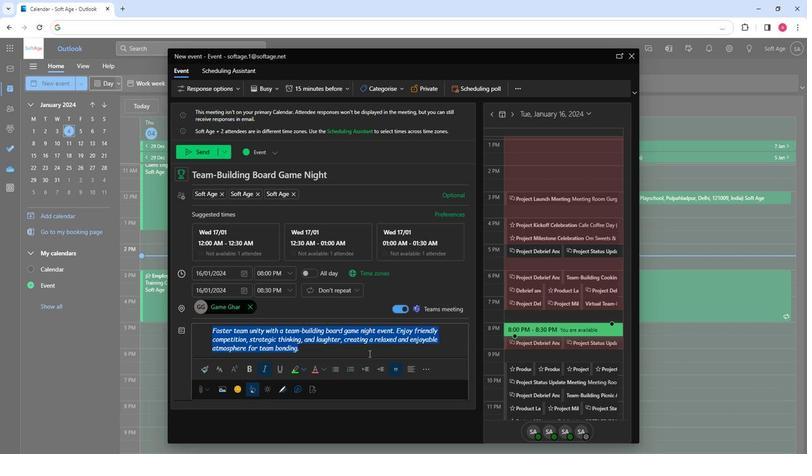 
Action: Mouse pressed left at (364, 351)
Screenshot: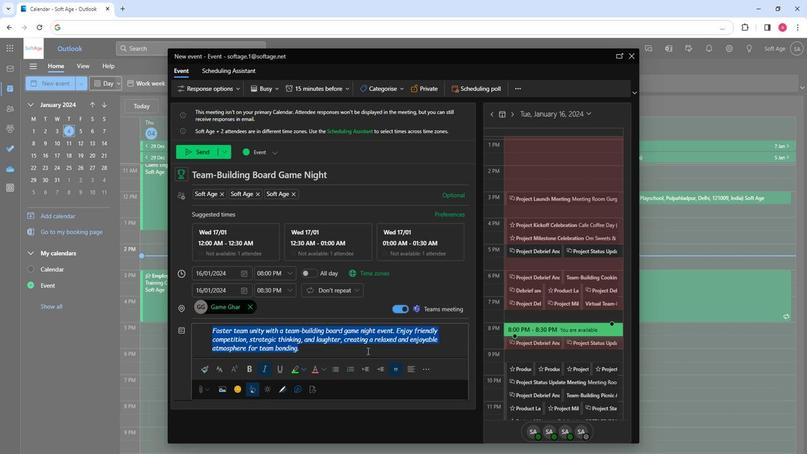 
Action: Mouse moved to (196, 155)
Screenshot: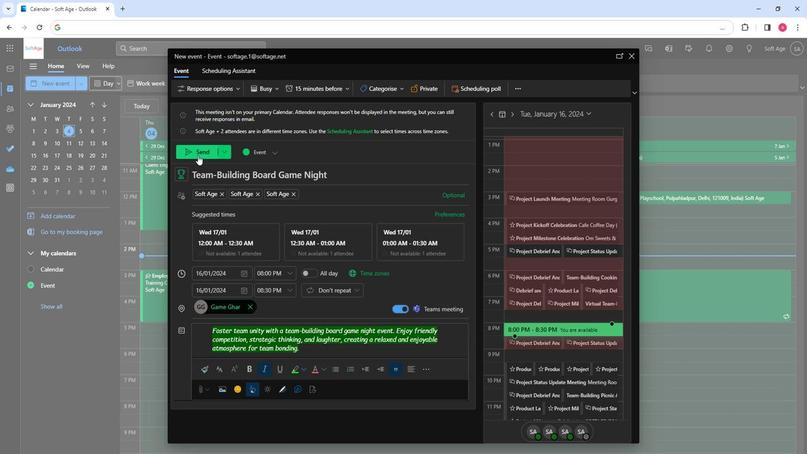 
Action: Mouse pressed left at (196, 155)
Screenshot: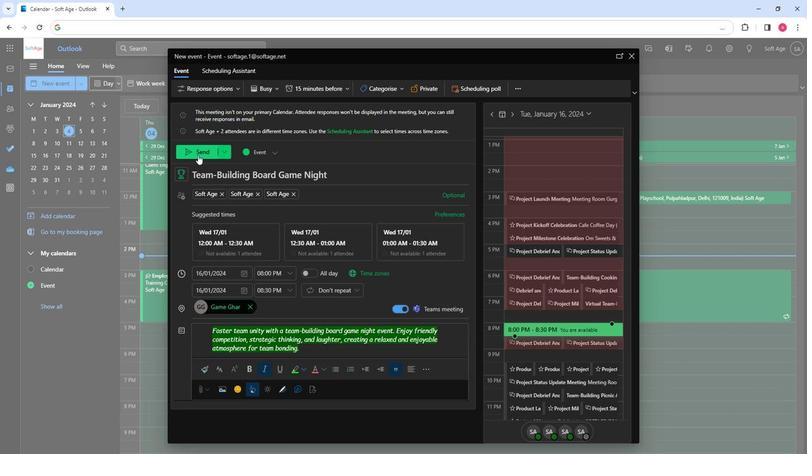 
Action: Mouse moved to (365, 393)
Screenshot: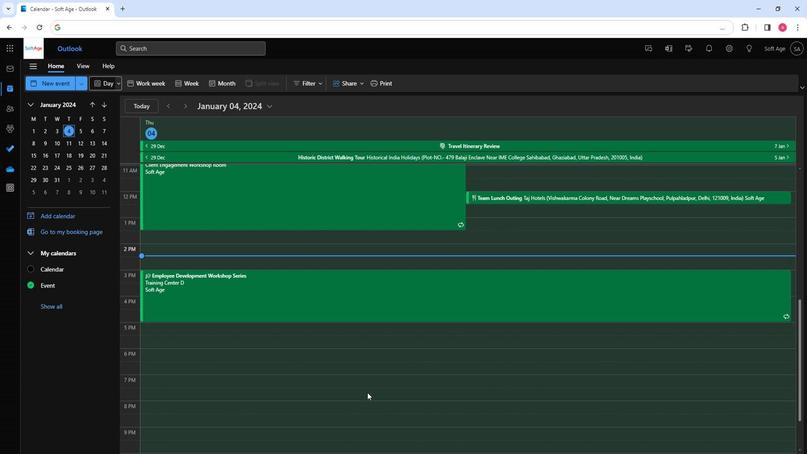 
